 Task: Limit reviews on all repositories in the organization "Mark56771"
Action: Mouse moved to (1296, 107)
Screenshot: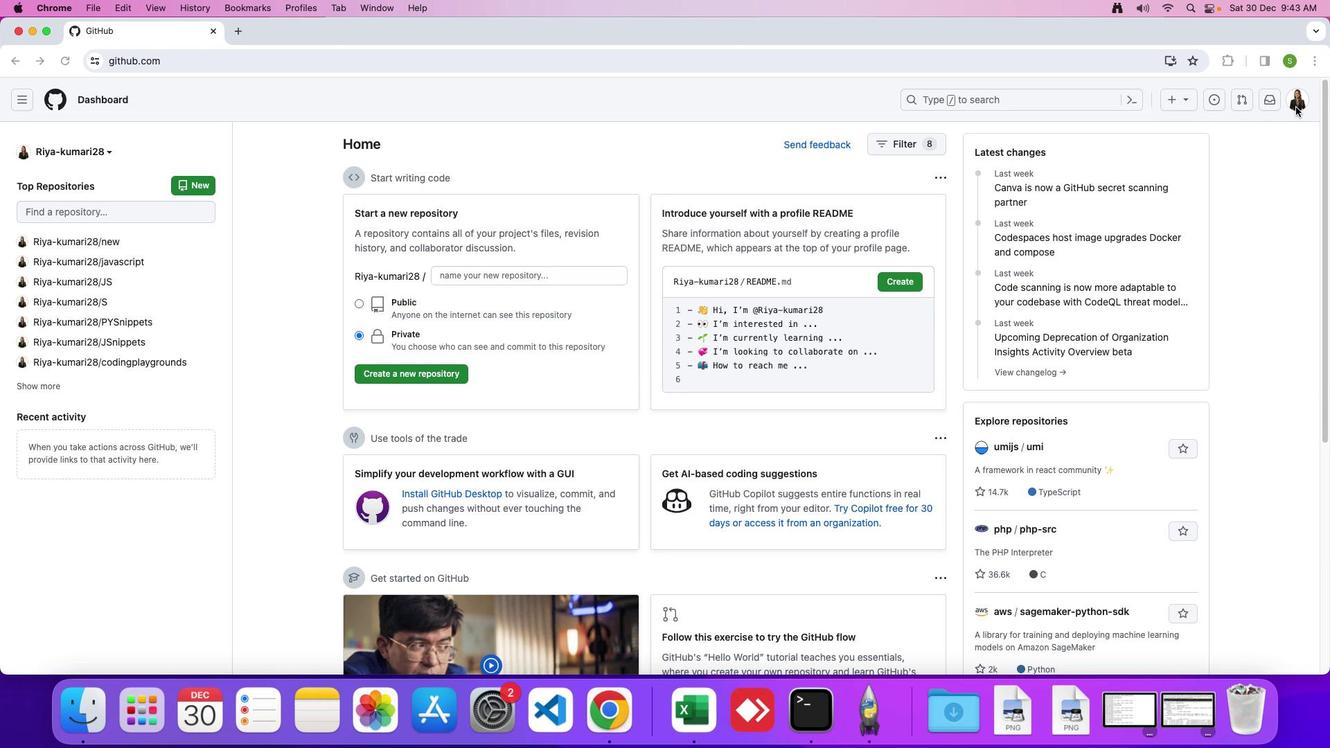 
Action: Mouse pressed left at (1296, 107)
Screenshot: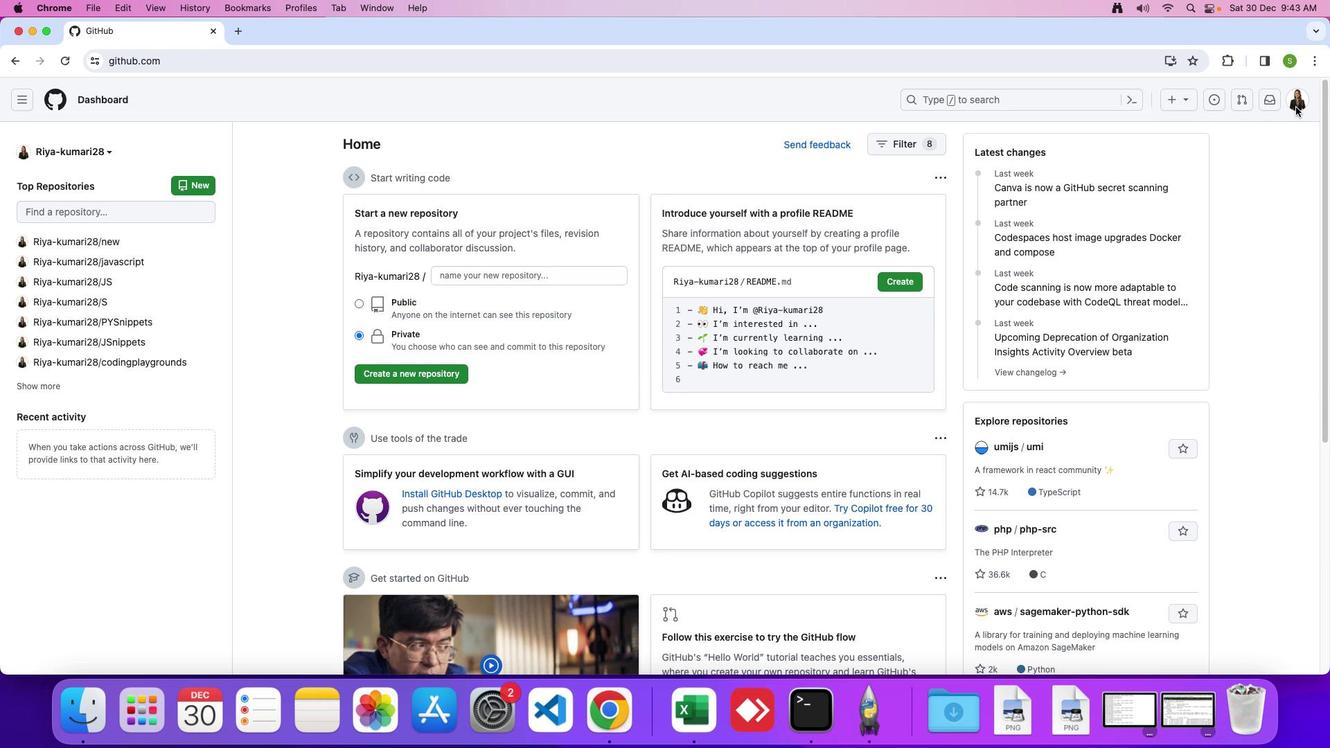 
Action: Mouse moved to (1296, 102)
Screenshot: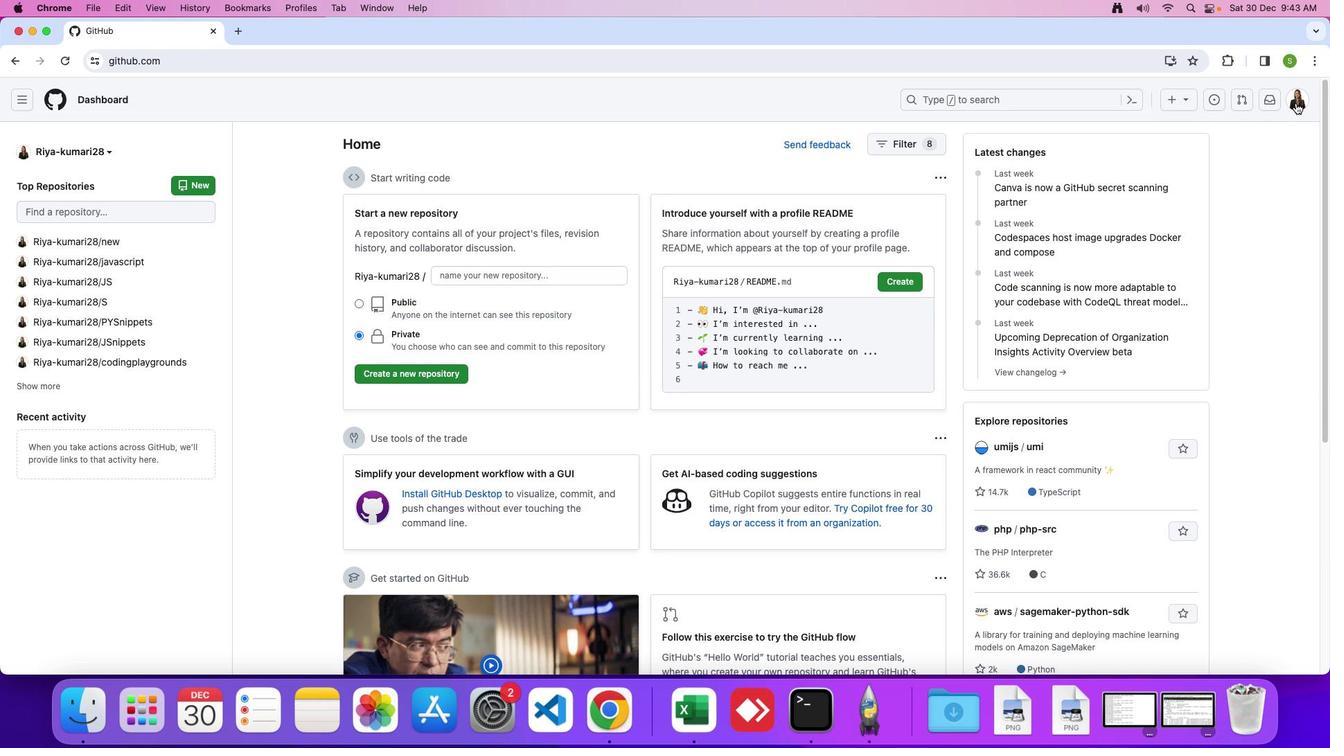 
Action: Mouse pressed left at (1296, 102)
Screenshot: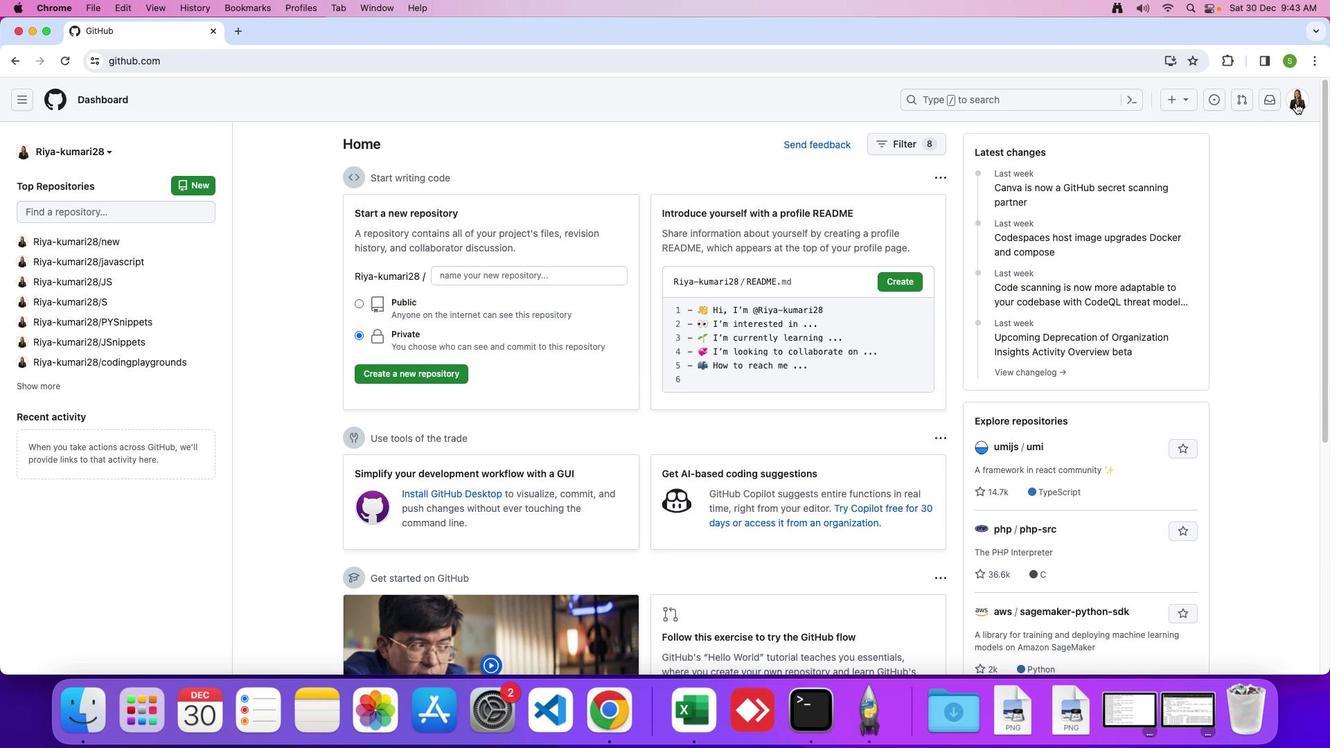 
Action: Mouse moved to (1183, 267)
Screenshot: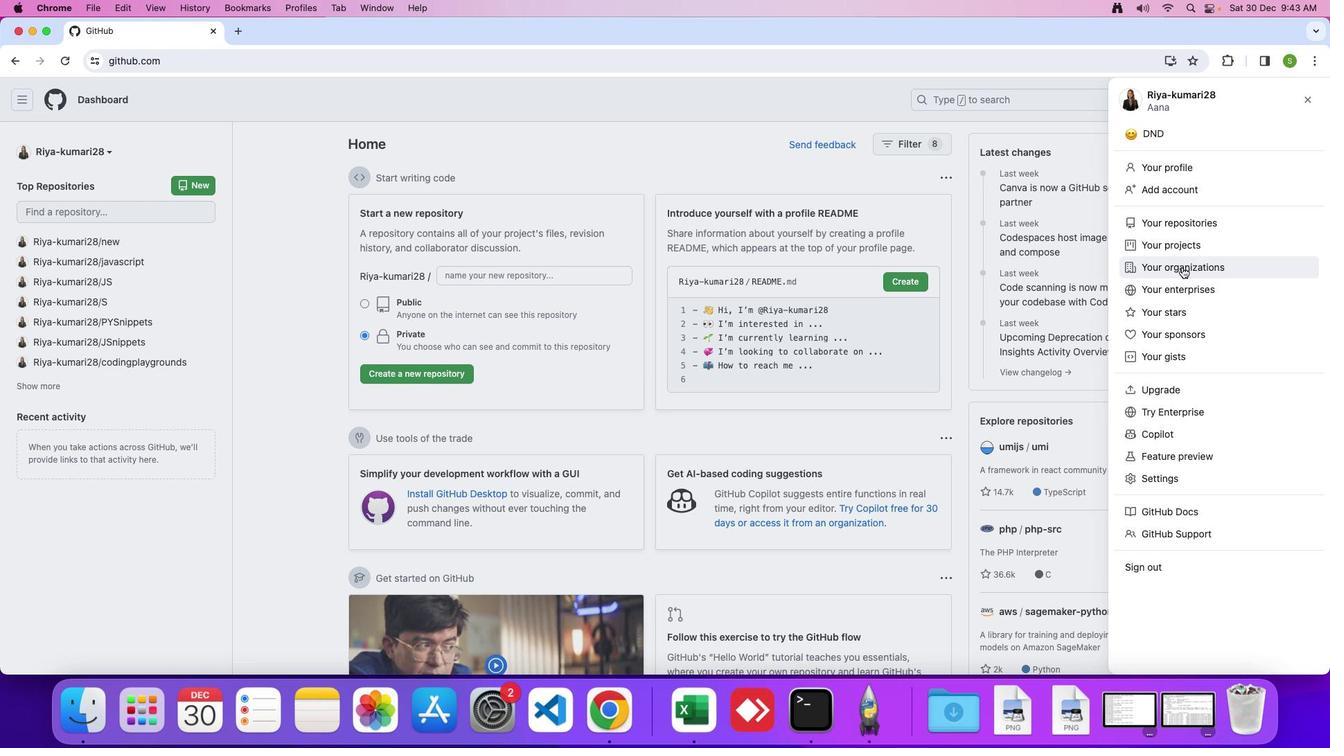 
Action: Mouse pressed left at (1183, 267)
Screenshot: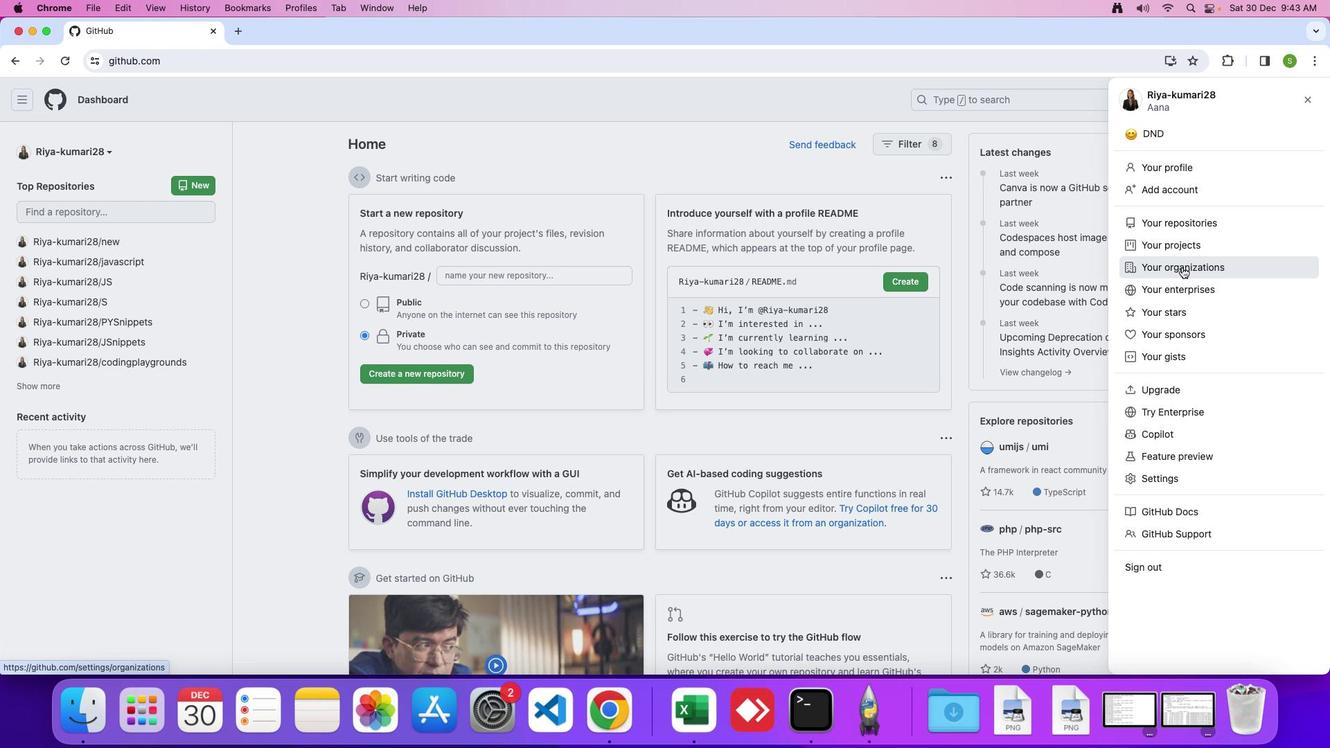 
Action: Mouse moved to (1009, 293)
Screenshot: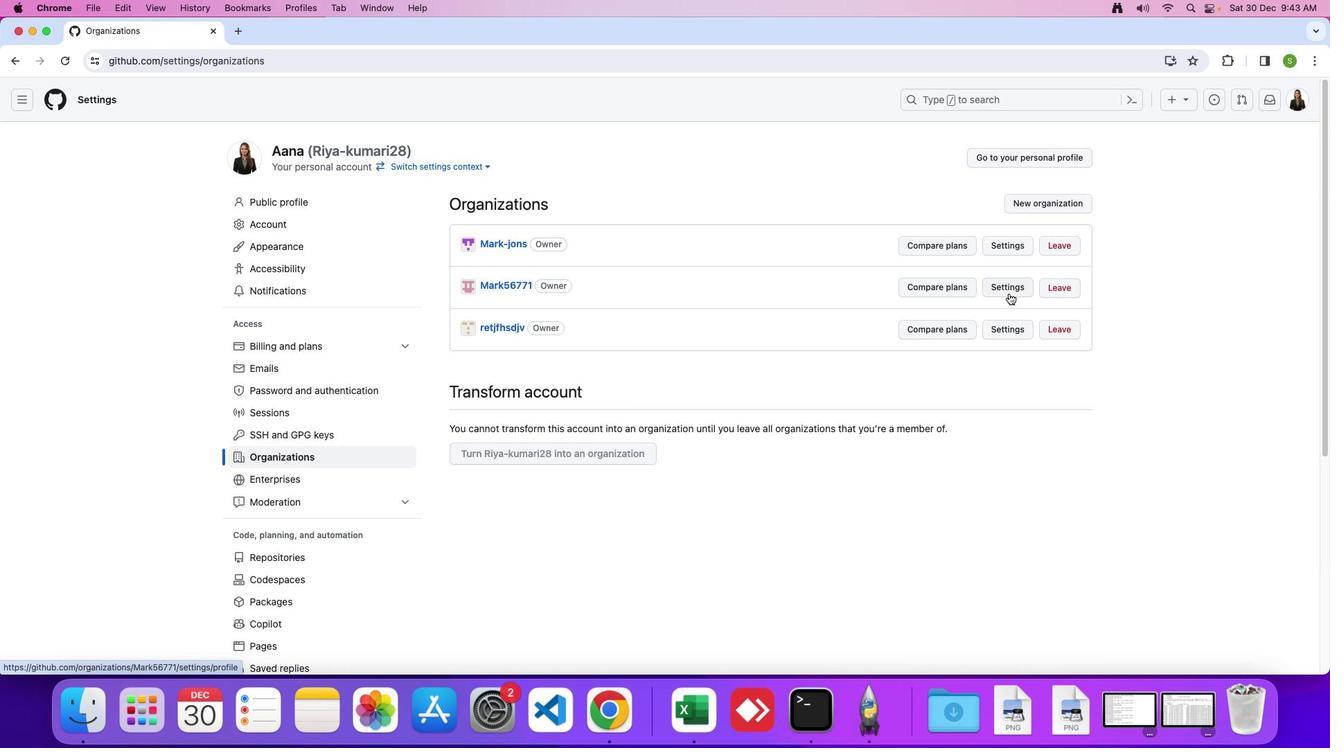 
Action: Mouse pressed left at (1009, 293)
Screenshot: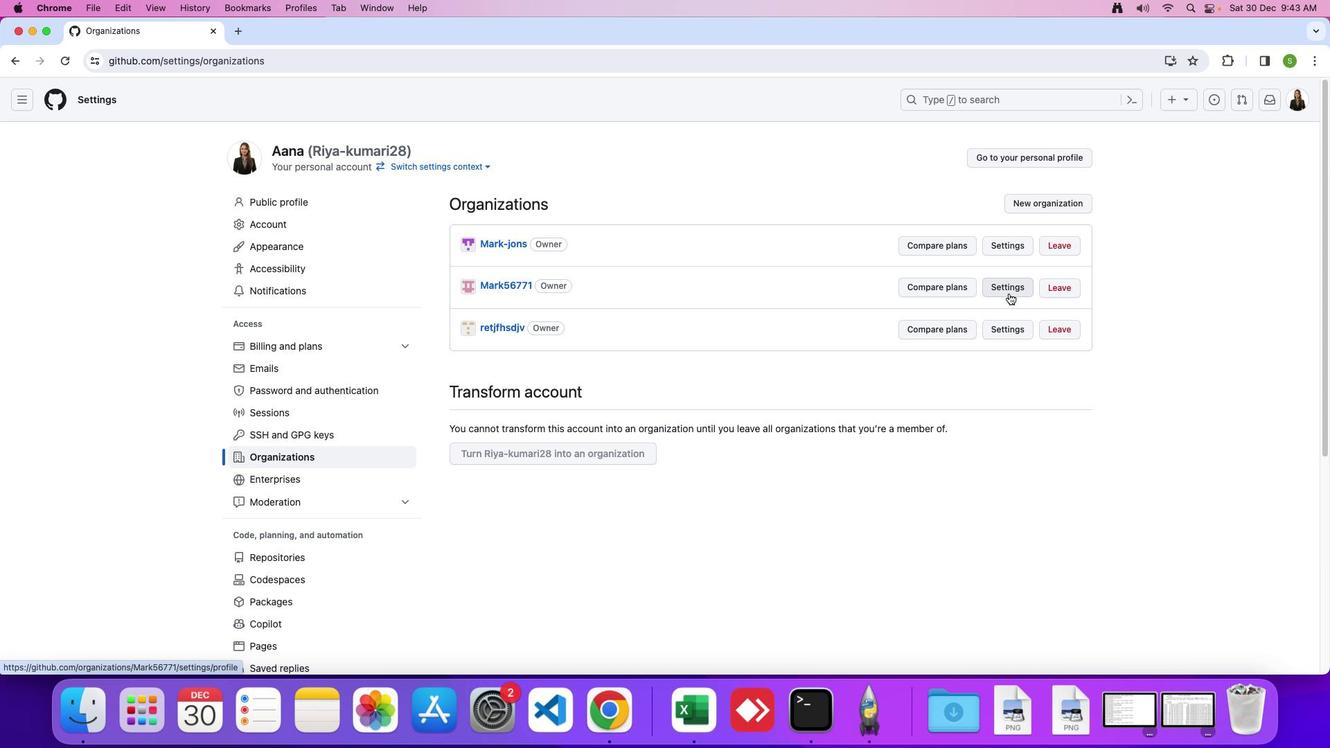 
Action: Mouse moved to (389, 374)
Screenshot: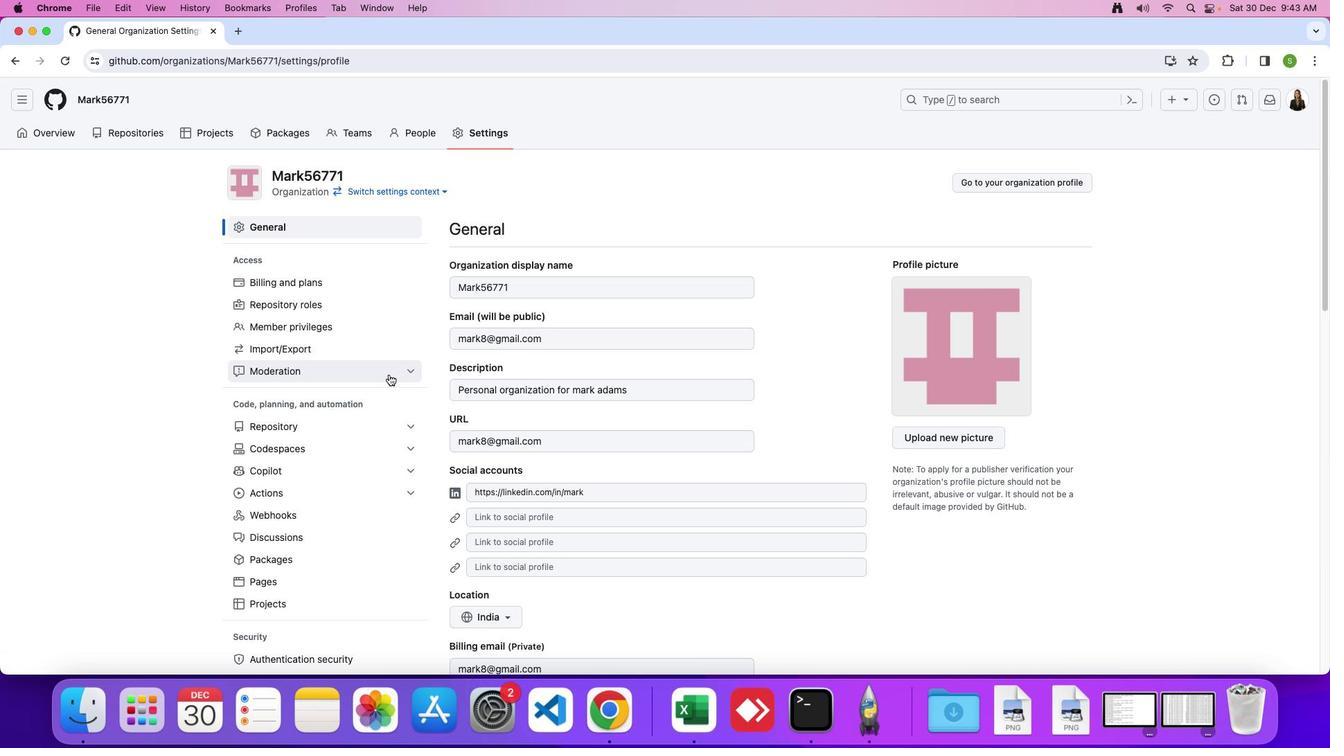 
Action: Mouse pressed left at (389, 374)
Screenshot: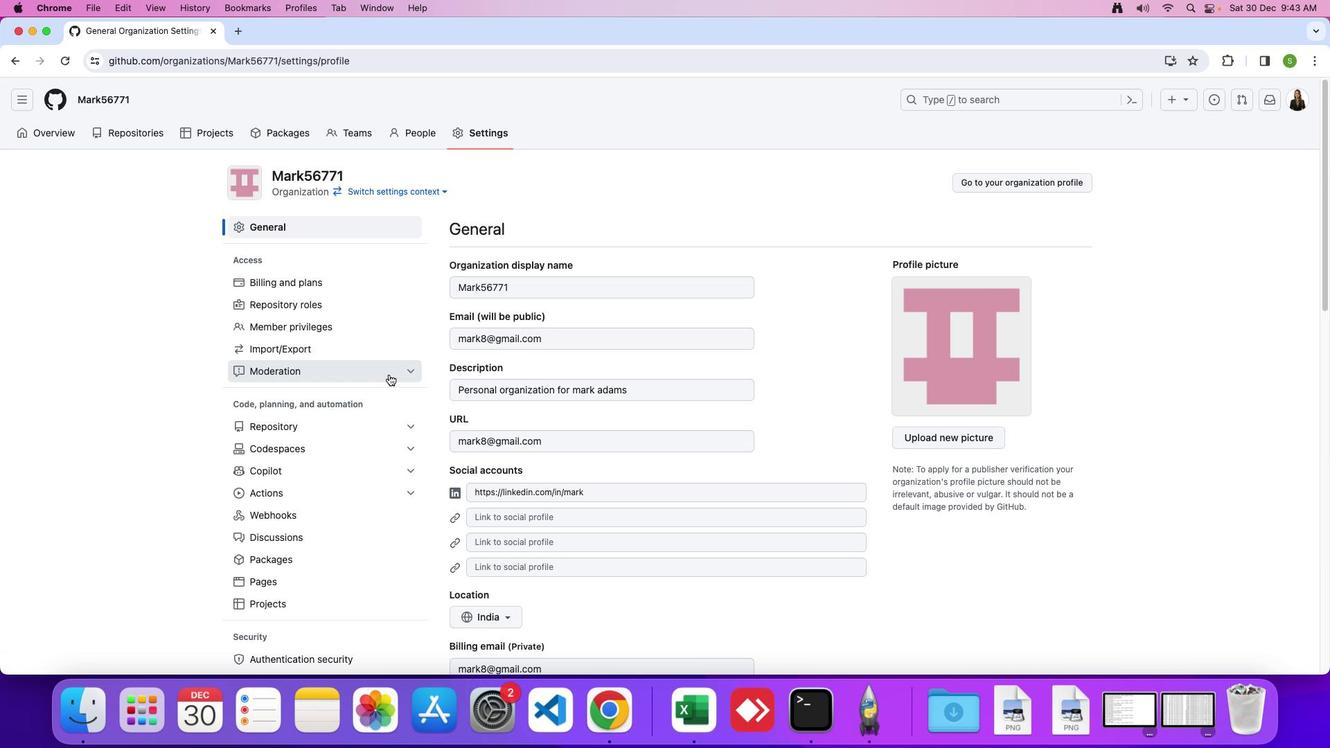 
Action: Mouse moved to (369, 436)
Screenshot: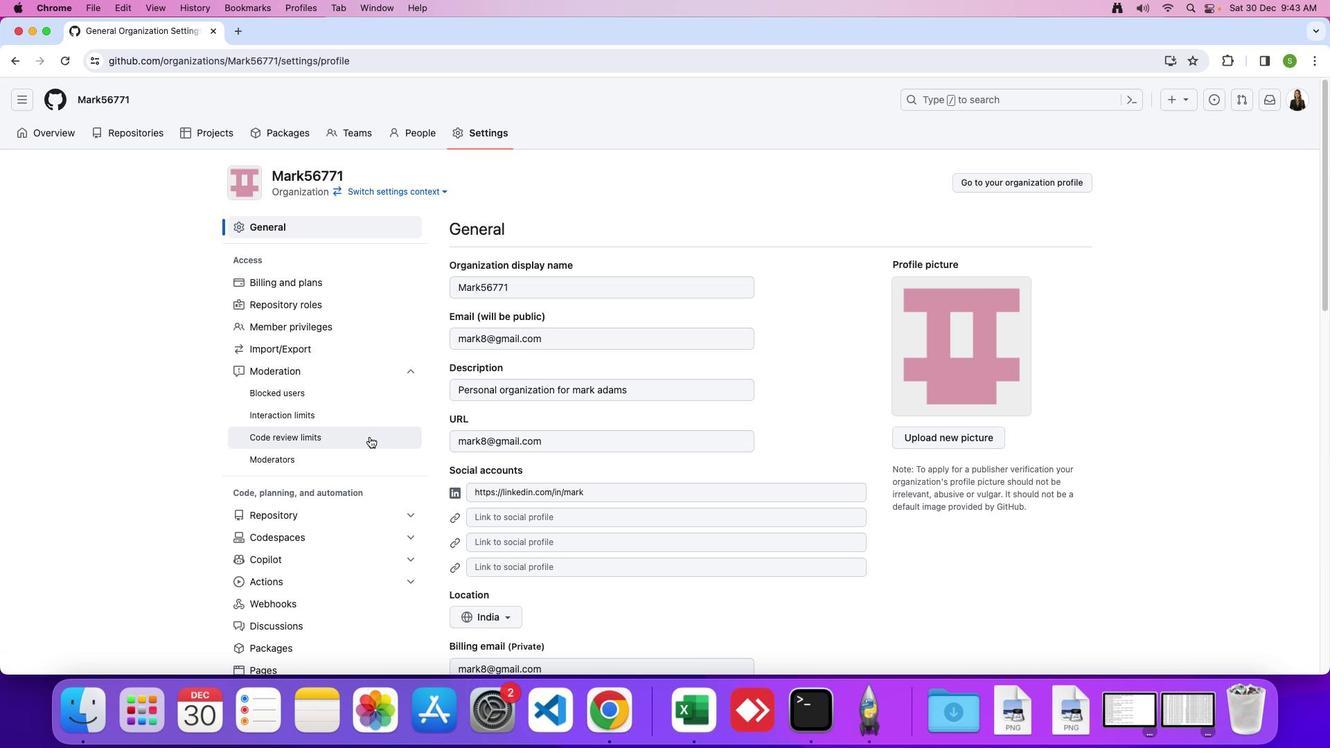 
Action: Mouse pressed left at (369, 436)
Screenshot: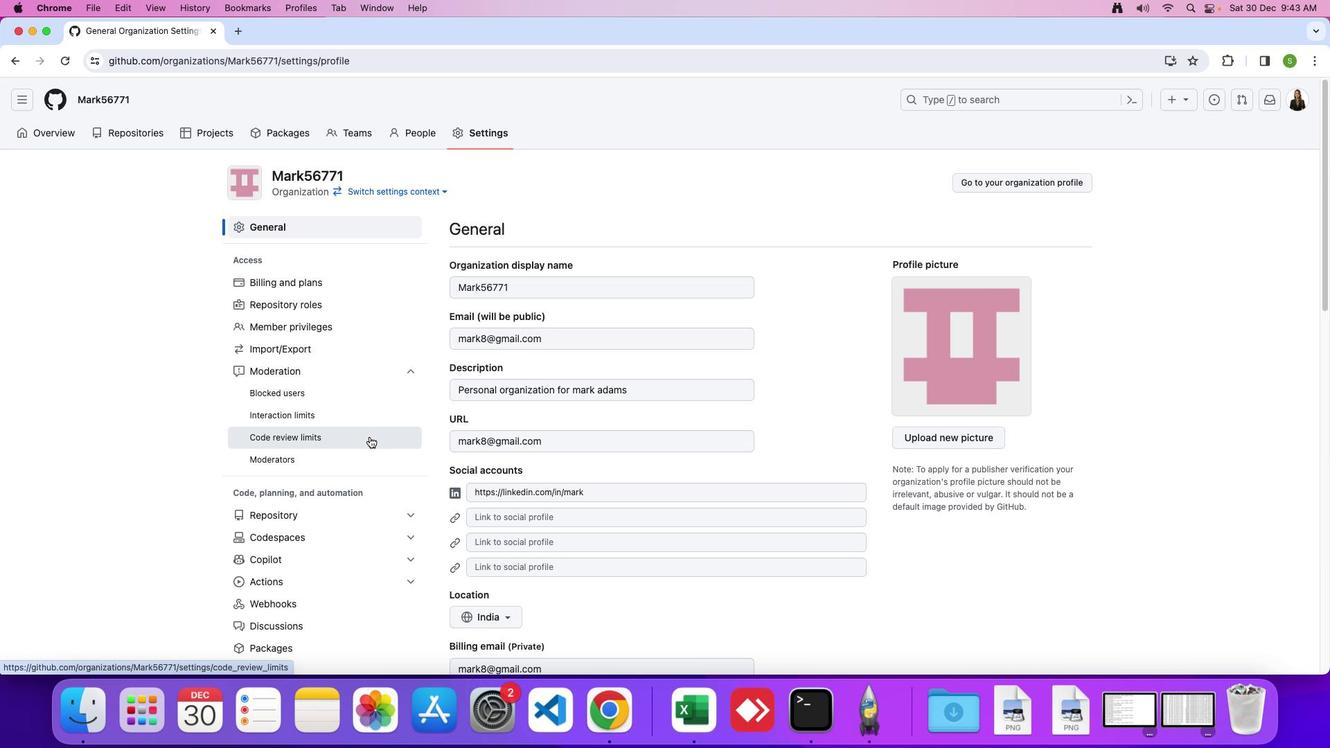 
Action: Mouse moved to (538, 368)
Screenshot: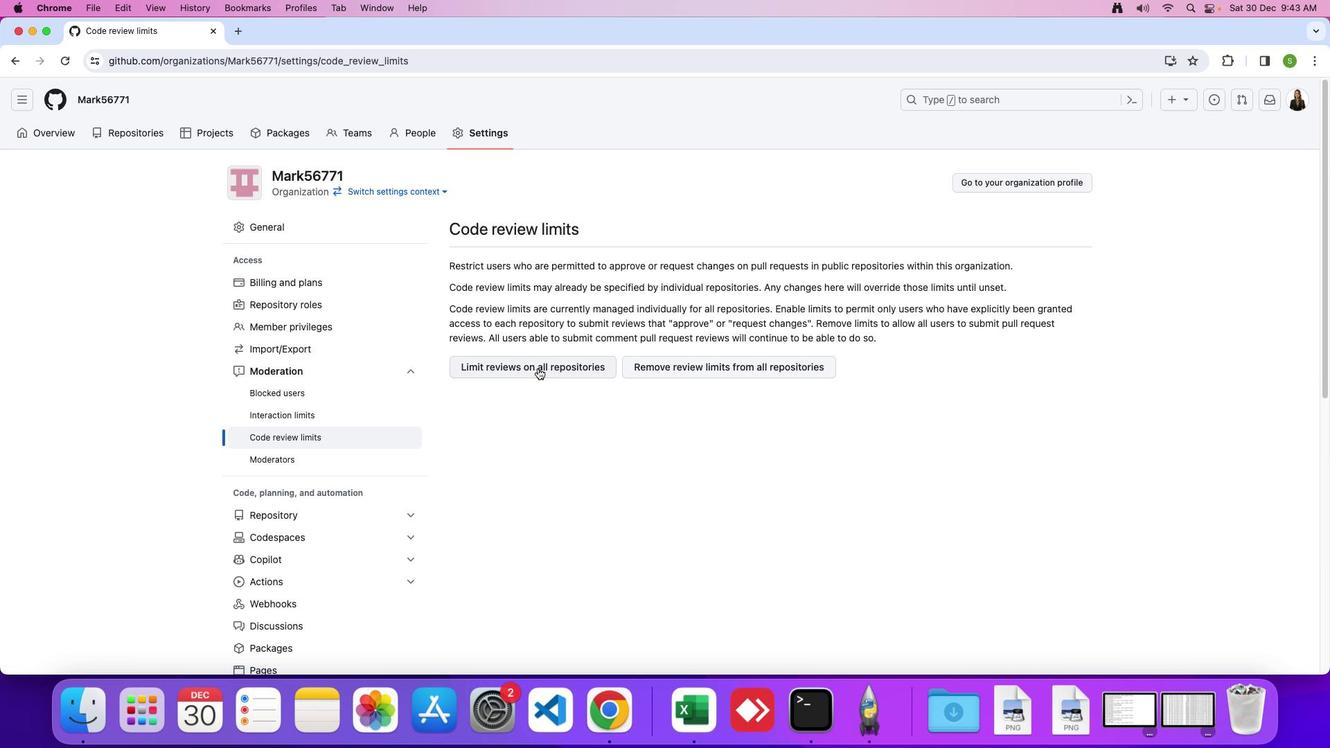 
Action: Mouse pressed left at (538, 368)
Screenshot: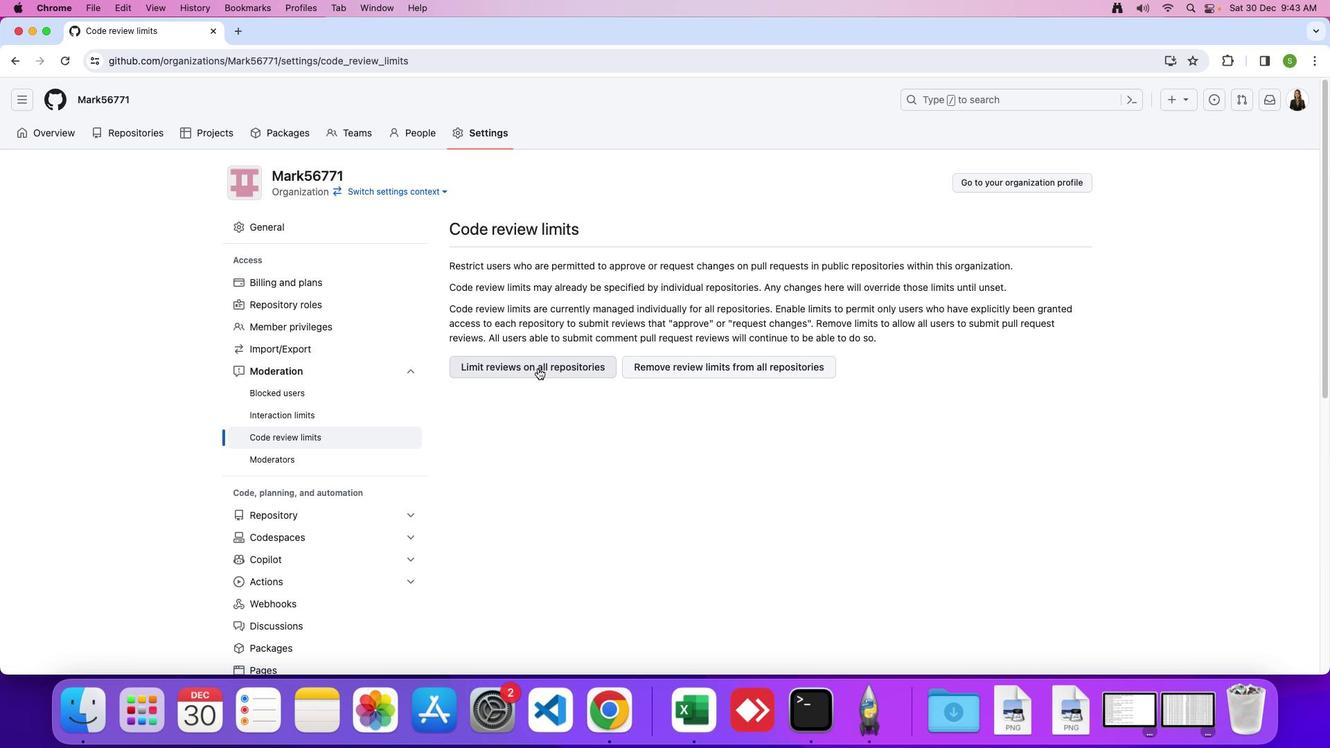 
